 Task: View all overdue tasks
Action: Mouse moved to (151, 174)
Screenshot: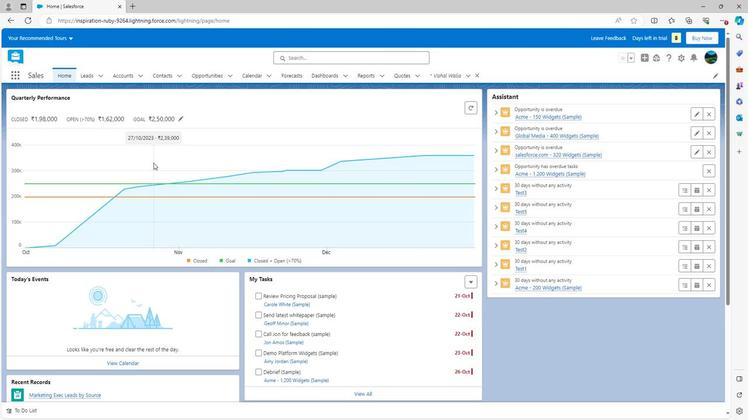 
Action: Mouse scrolled (151, 173) with delta (0, 0)
Screenshot: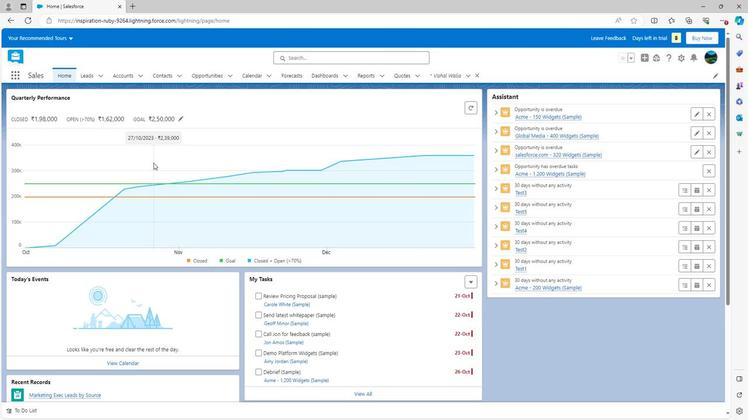 
Action: Mouse moved to (151, 175)
Screenshot: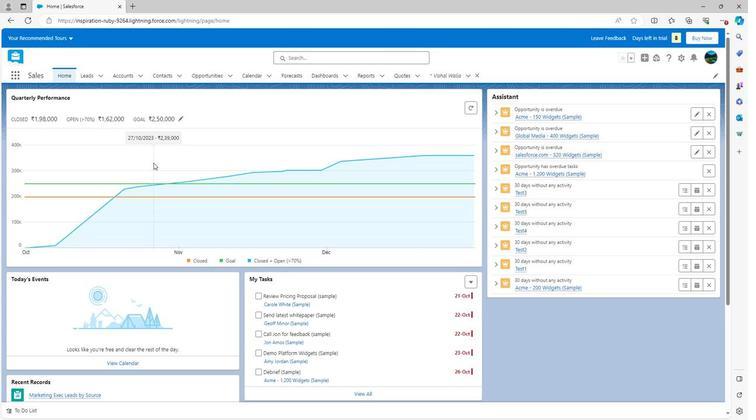 
Action: Mouse scrolled (151, 174) with delta (0, 0)
Screenshot: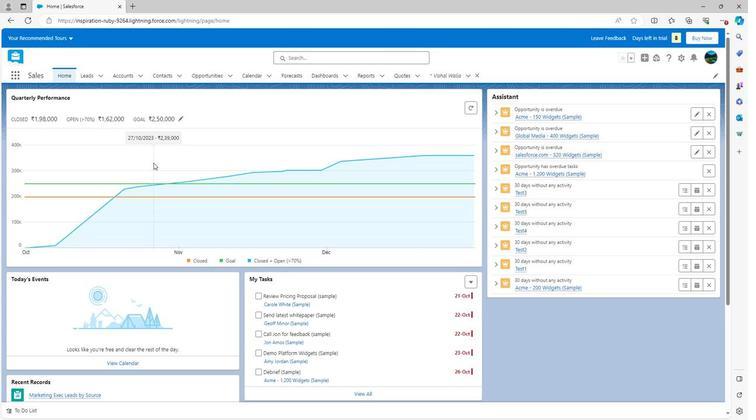 
Action: Mouse moved to (151, 175)
Screenshot: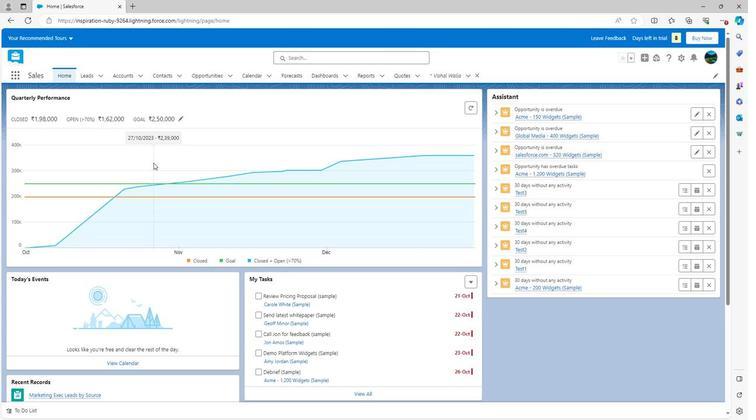 
Action: Mouse scrolled (151, 175) with delta (0, 0)
Screenshot: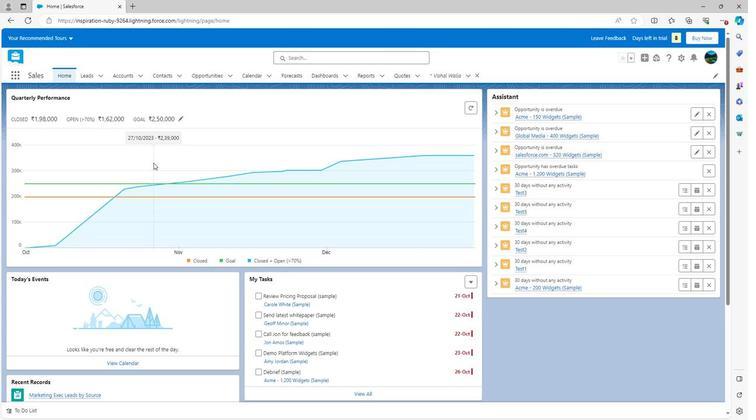 
Action: Mouse scrolled (151, 175) with delta (0, 0)
Screenshot: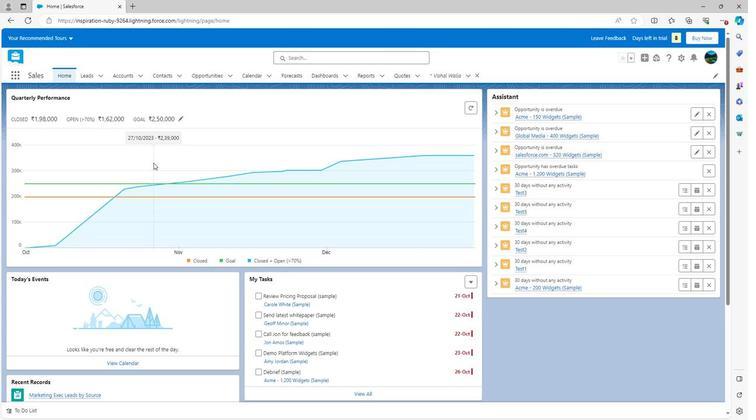 
Action: Mouse scrolled (151, 175) with delta (0, 0)
Screenshot: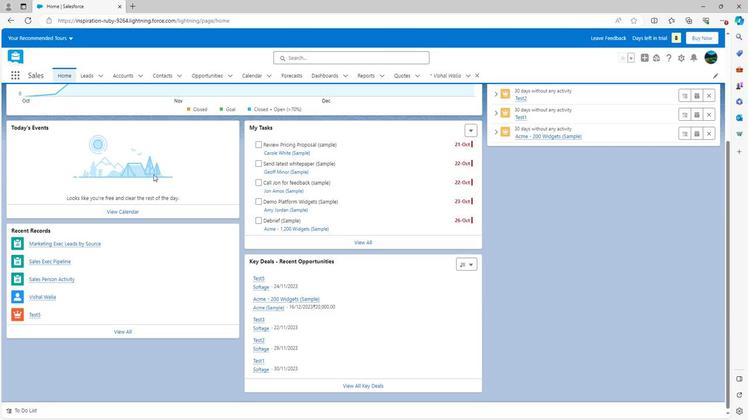 
Action: Mouse moved to (155, 174)
Screenshot: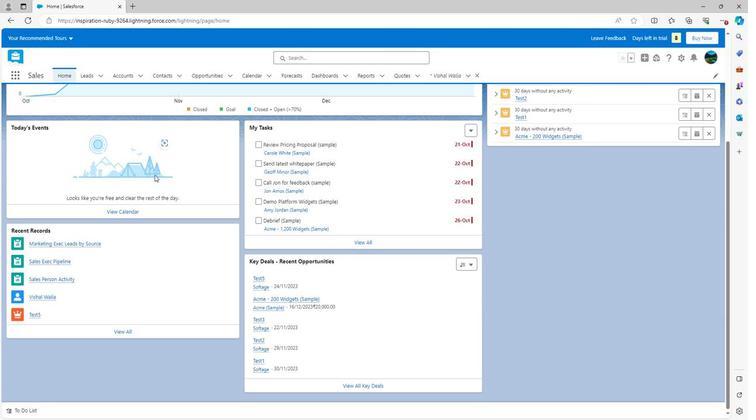 
Action: Mouse scrolled (155, 174) with delta (0, 0)
Screenshot: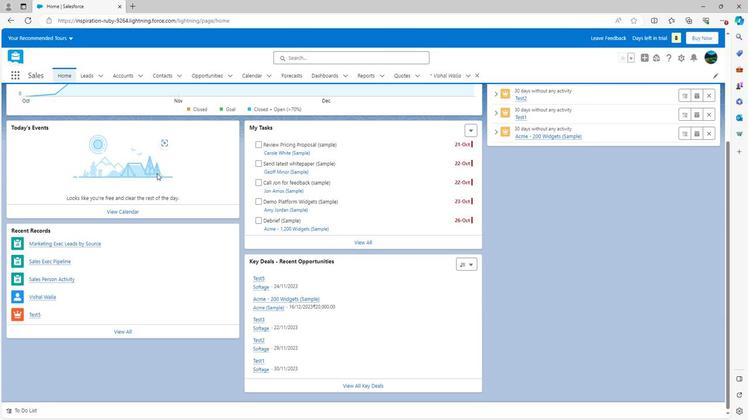 
Action: Mouse scrolled (155, 174) with delta (0, 0)
Screenshot: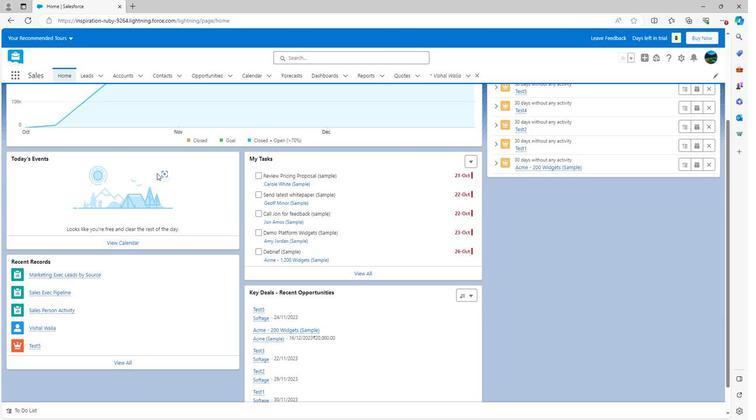 
Action: Mouse scrolled (155, 174) with delta (0, 0)
Screenshot: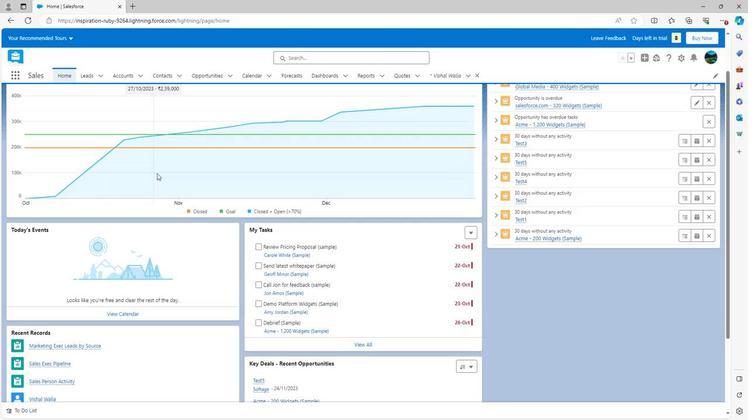 
Action: Mouse moved to (470, 278)
Screenshot: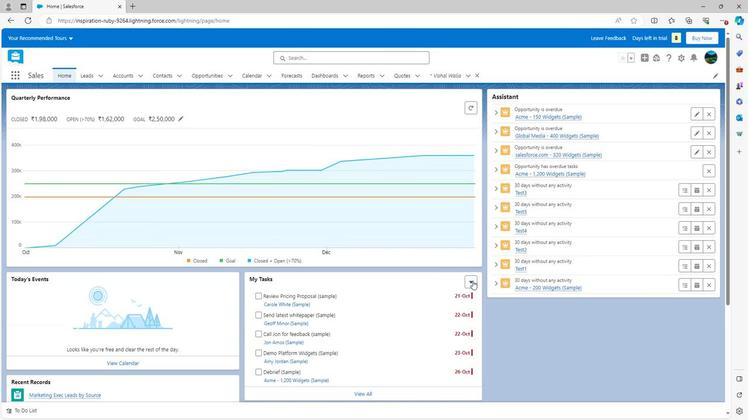 
Action: Mouse pressed left at (470, 278)
Screenshot: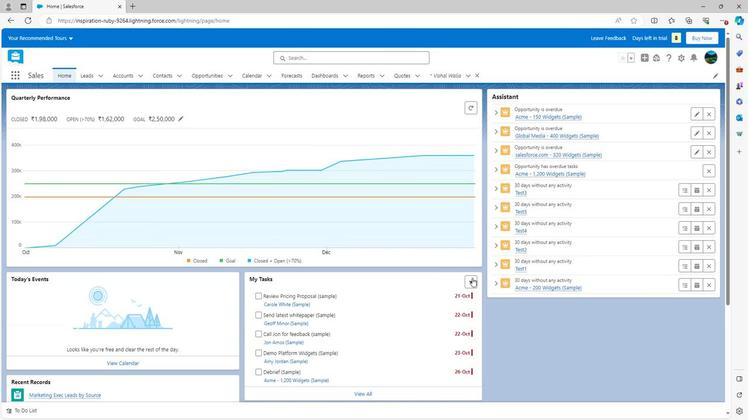 
Action: Mouse moved to (483, 329)
Screenshot: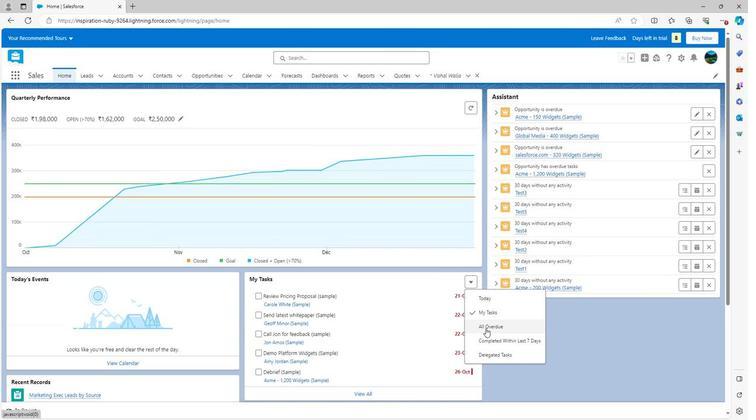 
Action: Mouse pressed left at (483, 329)
Screenshot: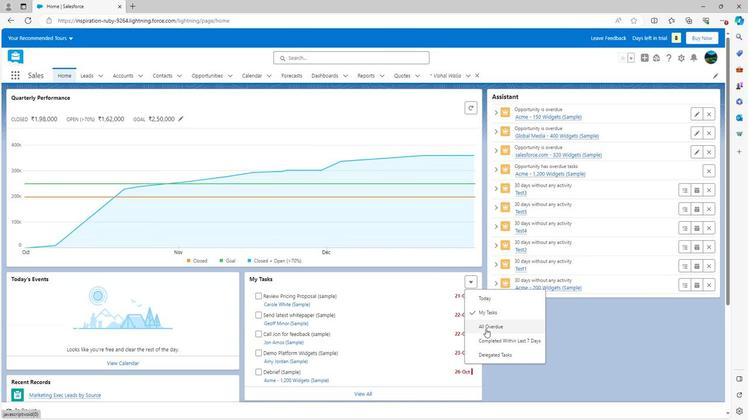 
Action: Mouse moved to (419, 305)
Screenshot: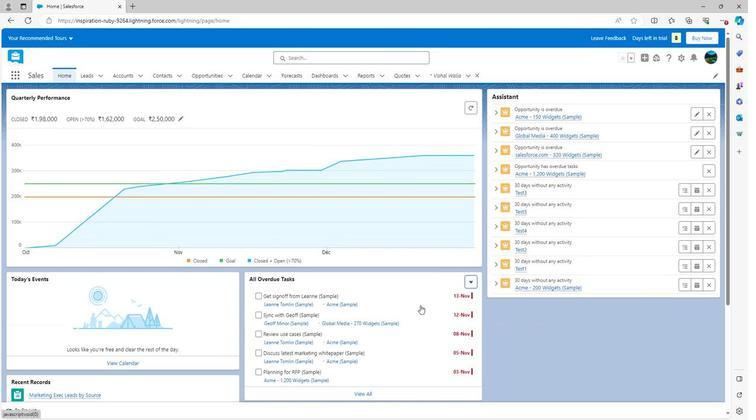
Action: Mouse scrolled (419, 305) with delta (0, 0)
Screenshot: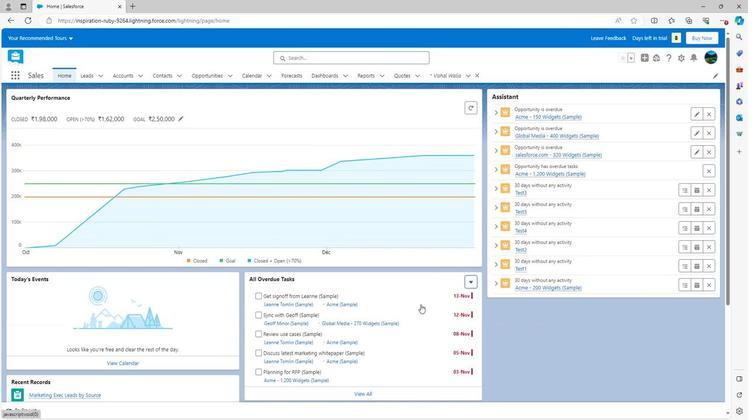 
Action: Mouse scrolled (419, 305) with delta (0, 0)
Screenshot: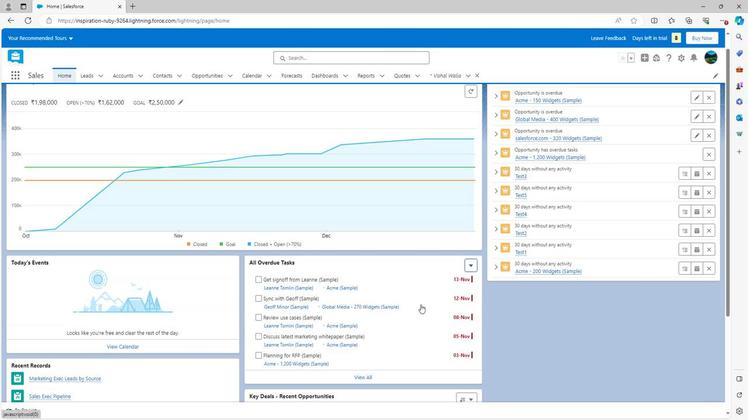 
Action: Mouse moved to (292, 180)
Screenshot: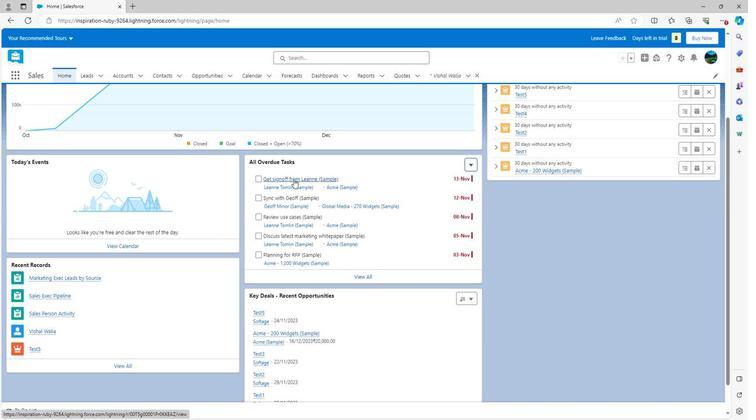 
Action: Mouse pressed left at (292, 180)
Screenshot: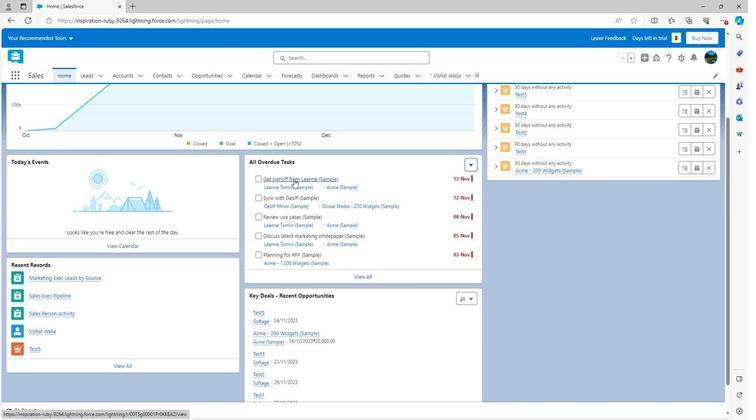 
Action: Mouse moved to (8, 19)
Screenshot: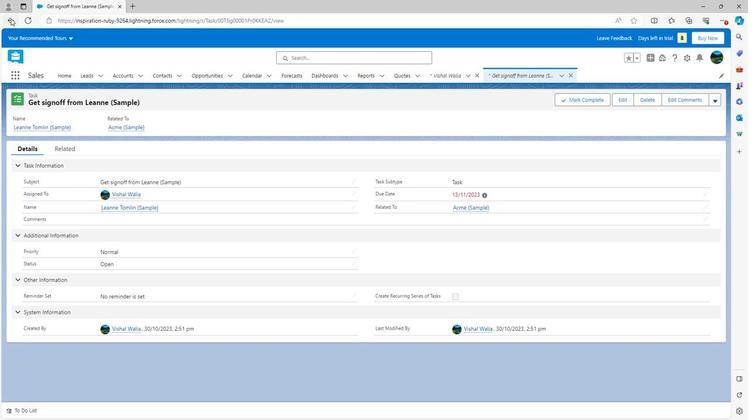 
Action: Mouse pressed left at (8, 19)
Screenshot: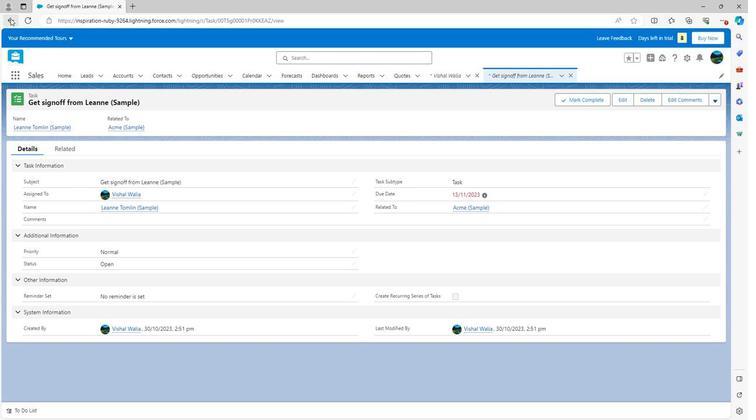 
Action: Mouse moved to (412, 344)
Screenshot: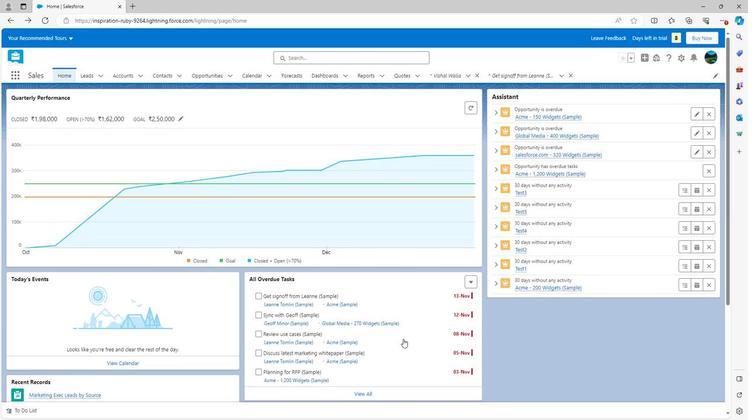 
Action: Mouse scrolled (412, 344) with delta (0, 0)
Screenshot: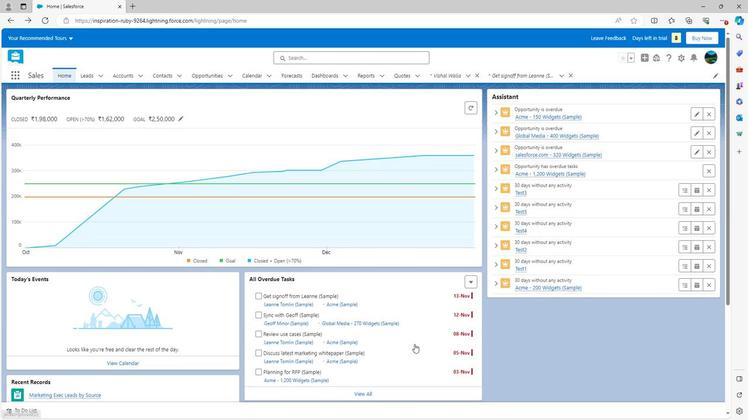 
Action: Mouse scrolled (412, 344) with delta (0, 0)
Screenshot: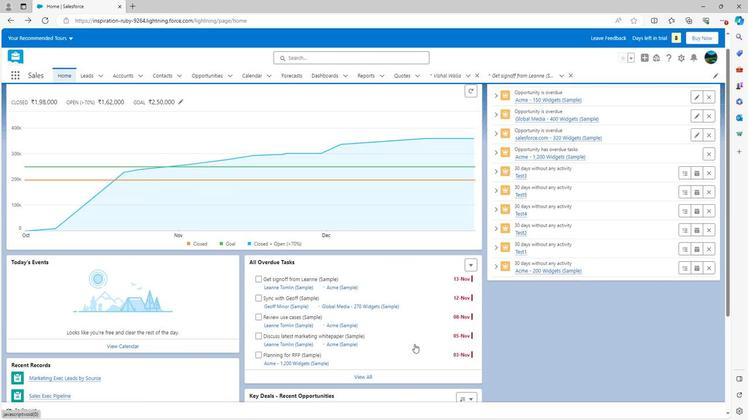 
Action: Mouse moved to (413, 344)
Screenshot: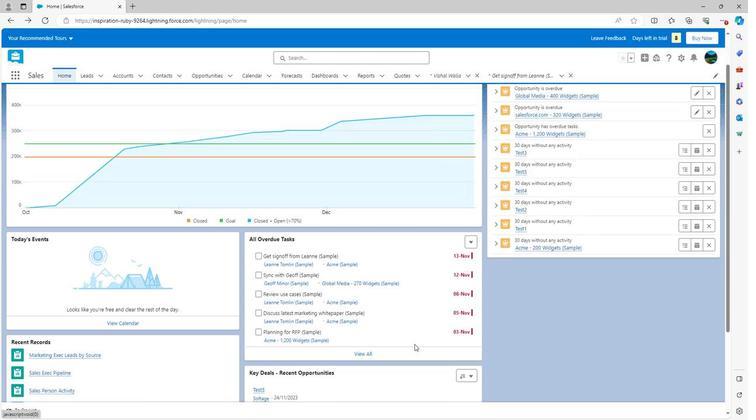 
Action: Mouse scrolled (413, 344) with delta (0, 0)
Screenshot: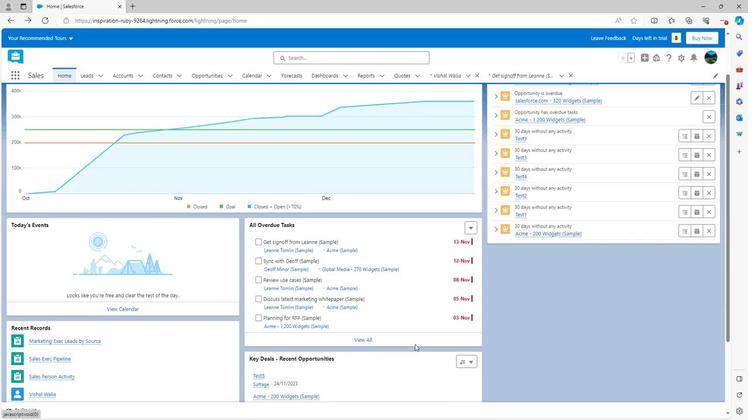 
Action: Mouse moved to (410, 318)
Screenshot: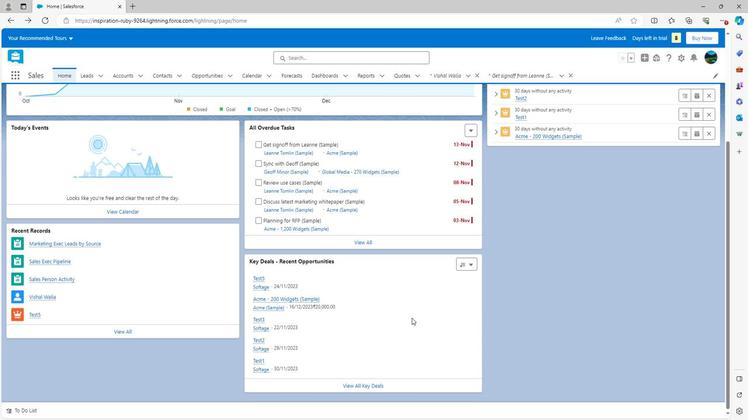 
Action: Mouse scrolled (410, 317) with delta (0, 0)
Screenshot: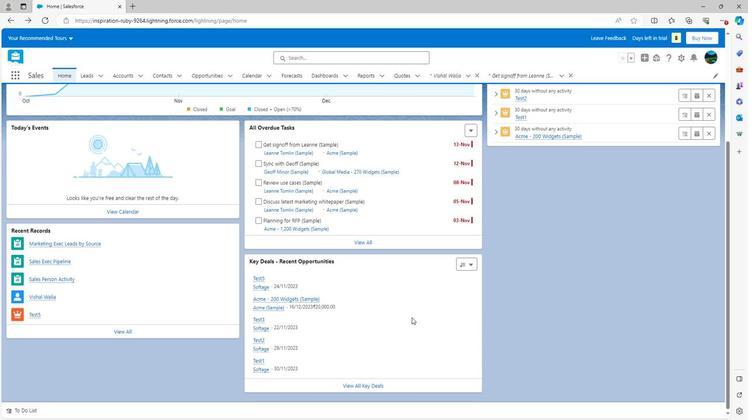 
Action: Mouse moved to (410, 318)
Screenshot: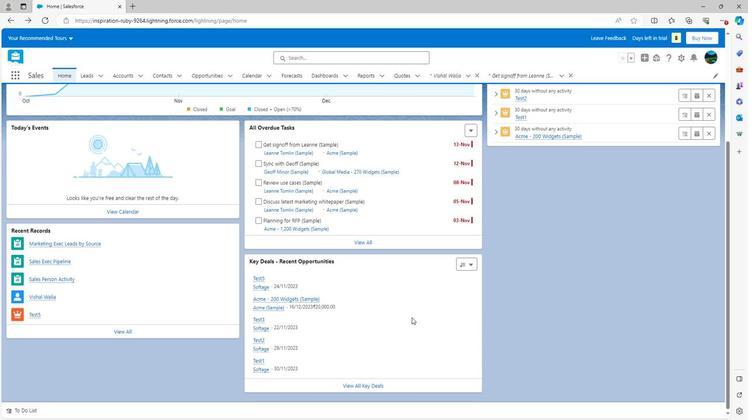 
Action: Mouse scrolled (410, 317) with delta (0, 0)
Screenshot: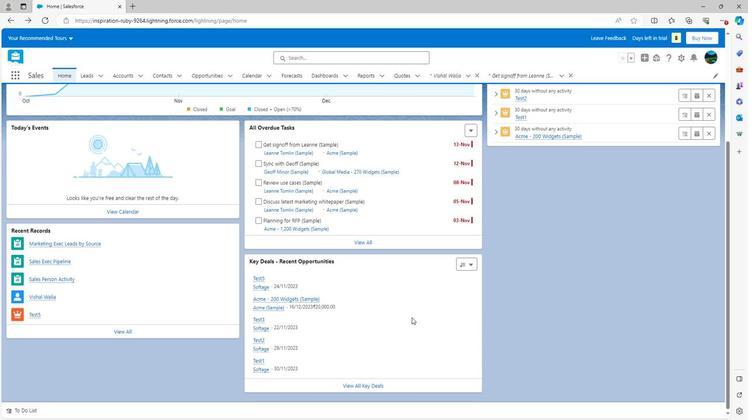 
Action: Mouse scrolled (410, 317) with delta (0, 0)
Screenshot: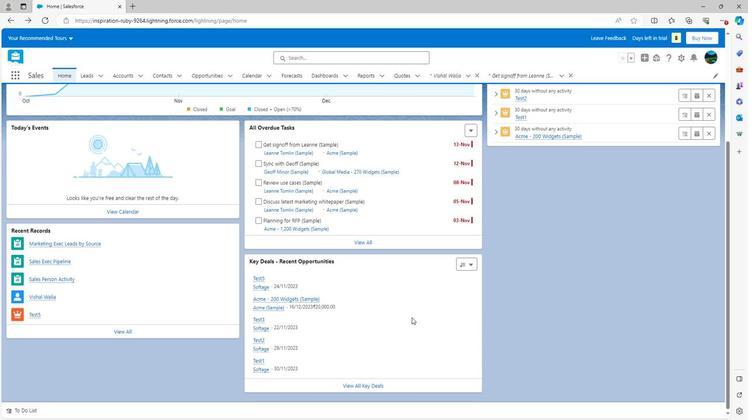 
Action: Mouse scrolled (410, 318) with delta (0, 0)
Screenshot: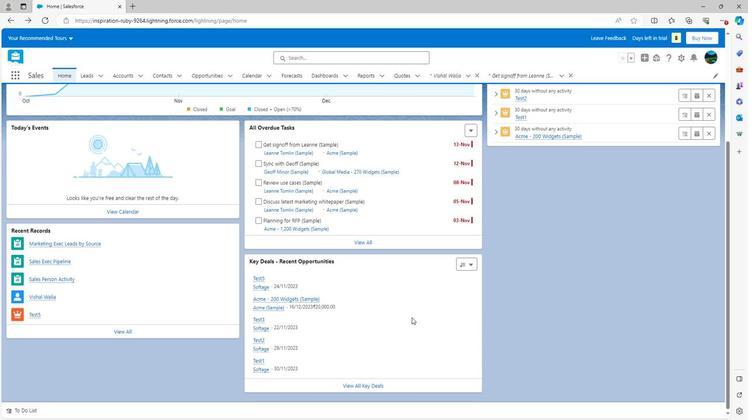
Action: Mouse scrolled (410, 318) with delta (0, 0)
Screenshot: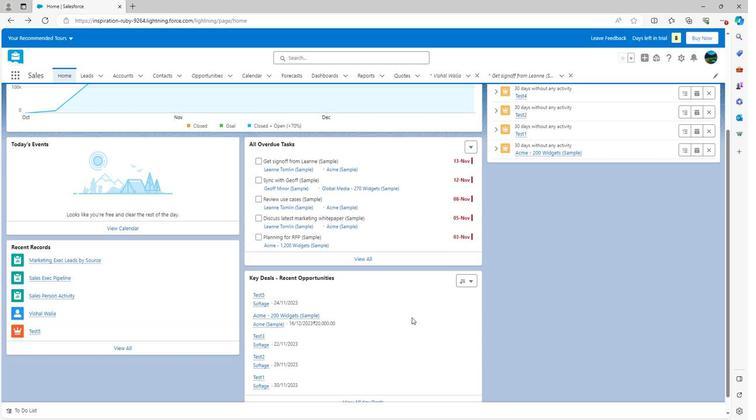 
Action: Mouse scrolled (410, 318) with delta (0, 0)
Screenshot: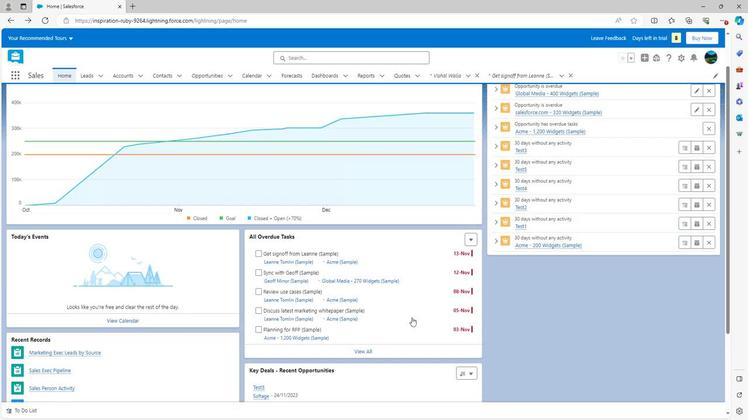 
Action: Mouse scrolled (410, 318) with delta (0, 0)
Screenshot: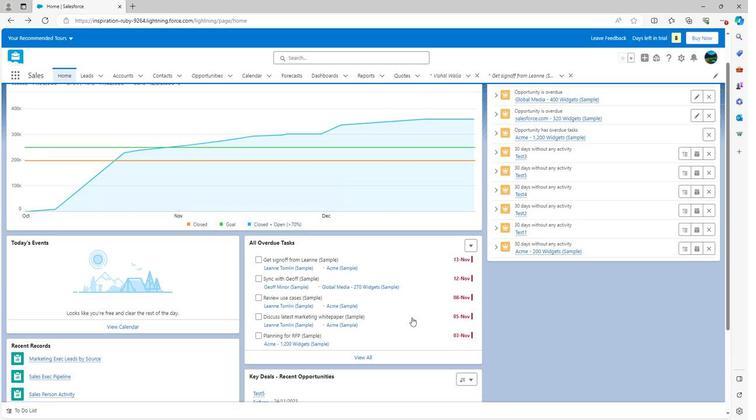 
Action: Mouse scrolled (410, 318) with delta (0, 0)
Screenshot: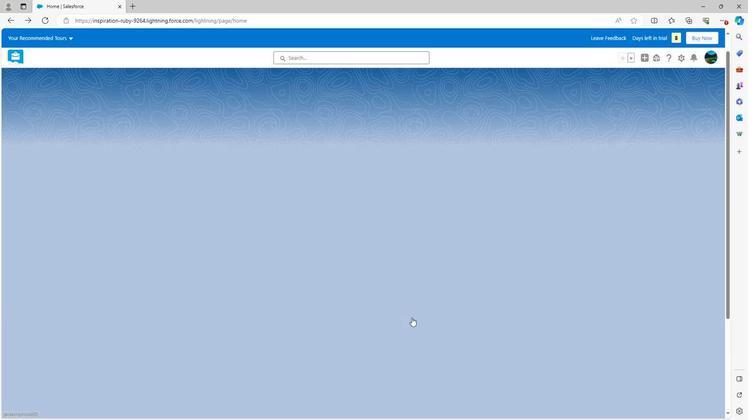 
